 Task: Create a task  Add support for real-time multiplayer gaming , assign it to team member softage.9@softage.net in the project Wizardry and update the status of the task to  Off Track , set the priority of the task to Medium.
Action: Mouse moved to (41, 333)
Screenshot: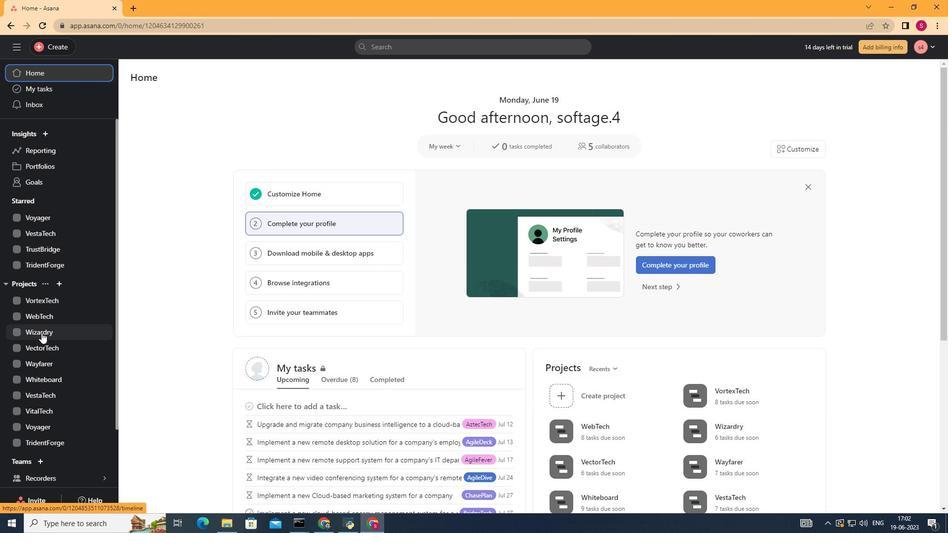 
Action: Mouse pressed left at (41, 333)
Screenshot: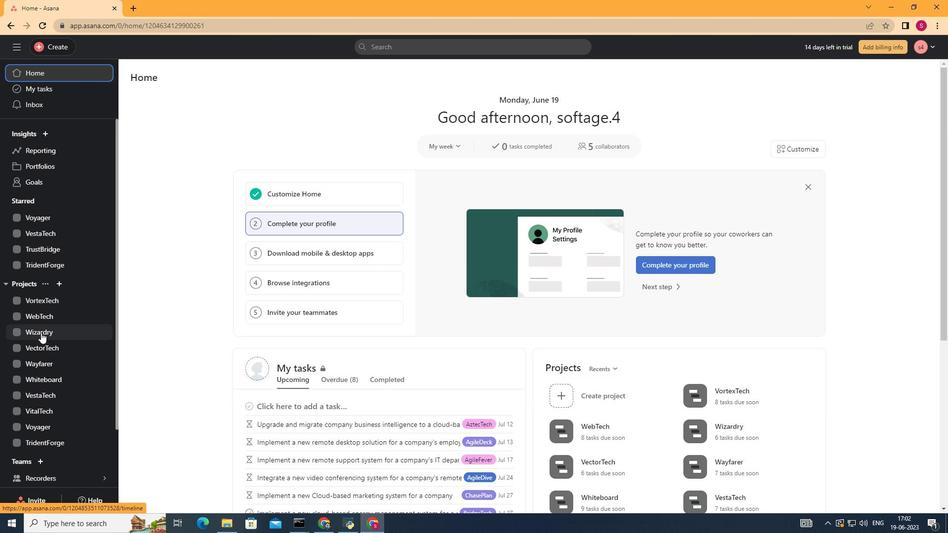 
Action: Mouse moved to (145, 122)
Screenshot: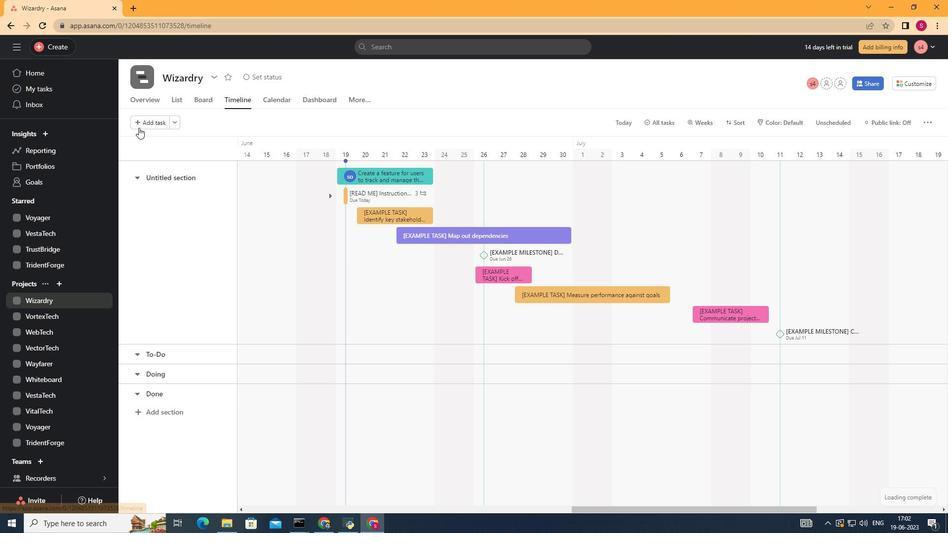 
Action: Mouse pressed left at (145, 122)
Screenshot: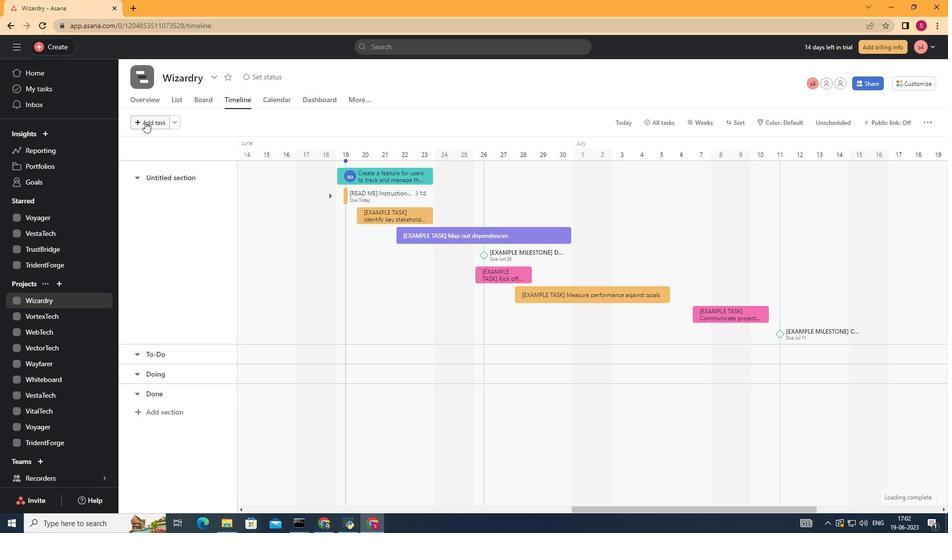 
Action: Mouse moved to (367, 178)
Screenshot: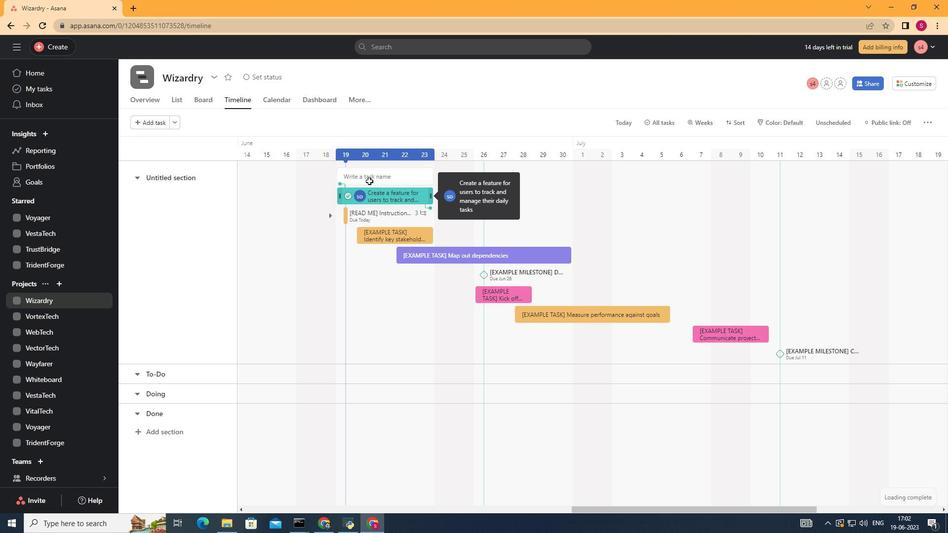 
Action: Mouse pressed left at (367, 178)
Screenshot: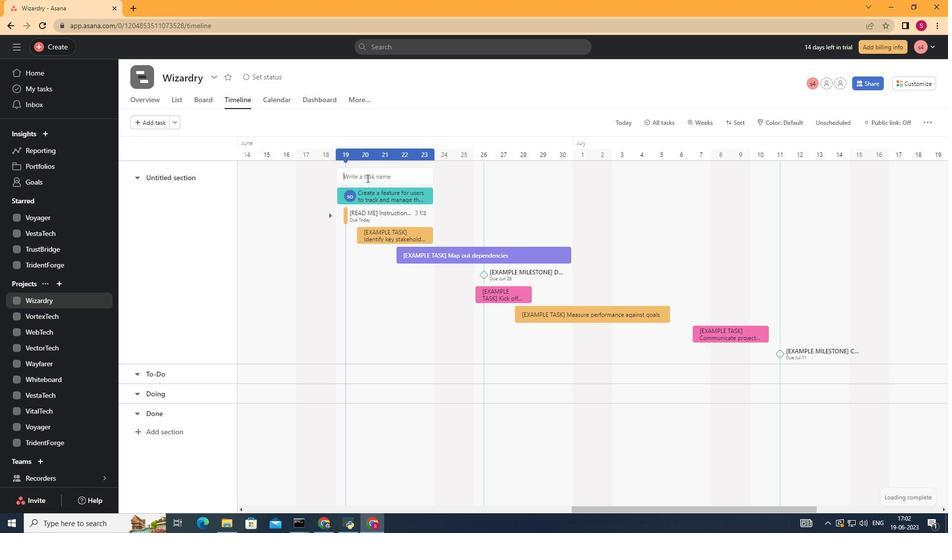 
Action: Key pressed <Key.shift>Add<Key.space>support<Key.space>for<Key.space>reak<Key.backspace>l-time<Key.space>multiplayer<Key.space>gaming<Key.enter>
Screenshot: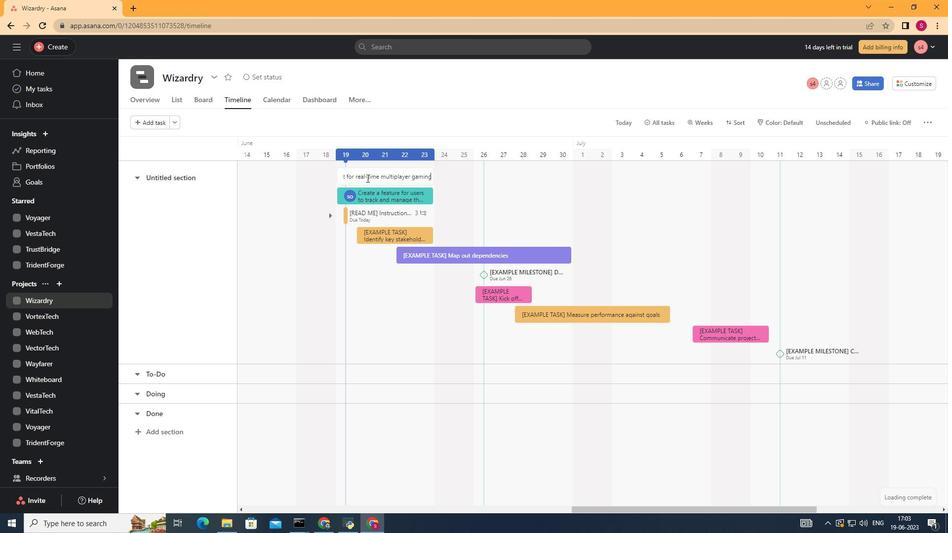 
Action: Mouse moved to (371, 176)
Screenshot: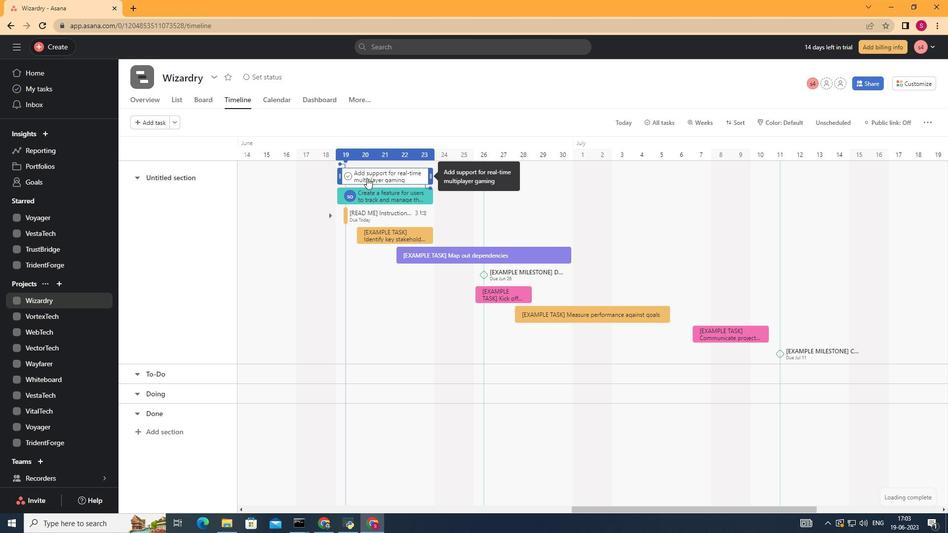 
Action: Mouse pressed left at (371, 176)
Screenshot: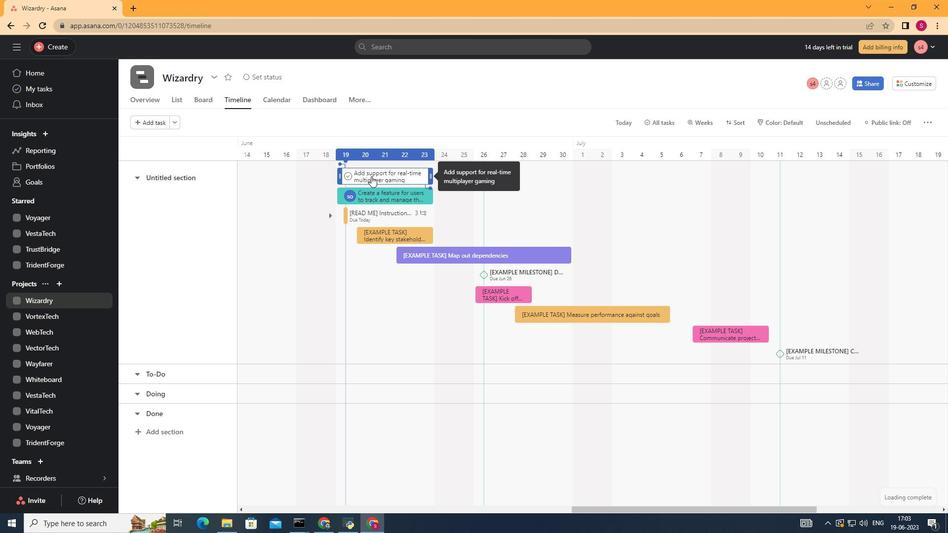 
Action: Mouse moved to (690, 176)
Screenshot: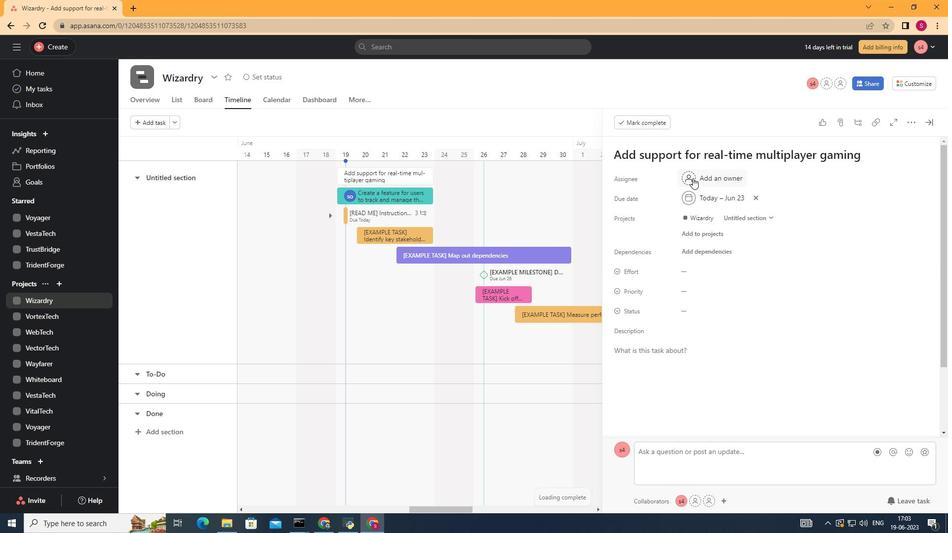 
Action: Mouse pressed left at (690, 176)
Screenshot: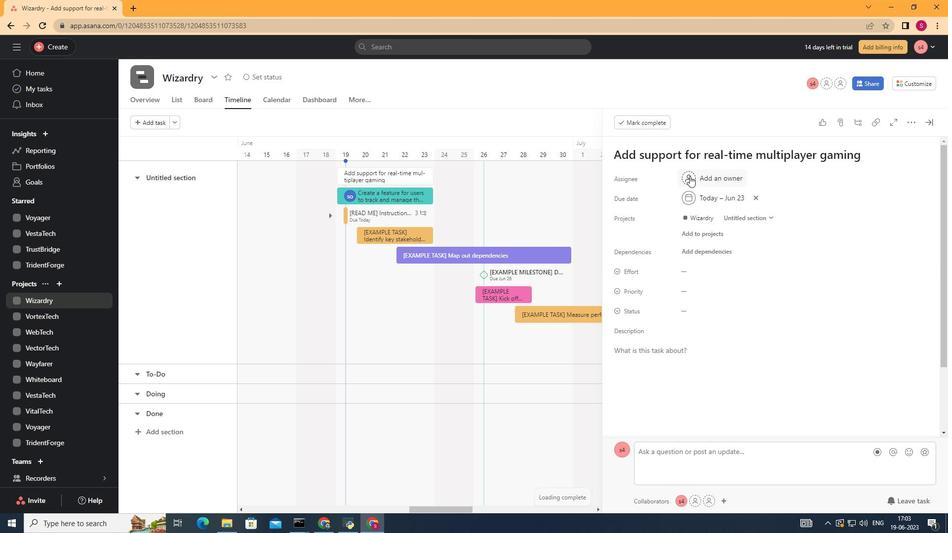 
Action: Mouse moved to (710, 178)
Screenshot: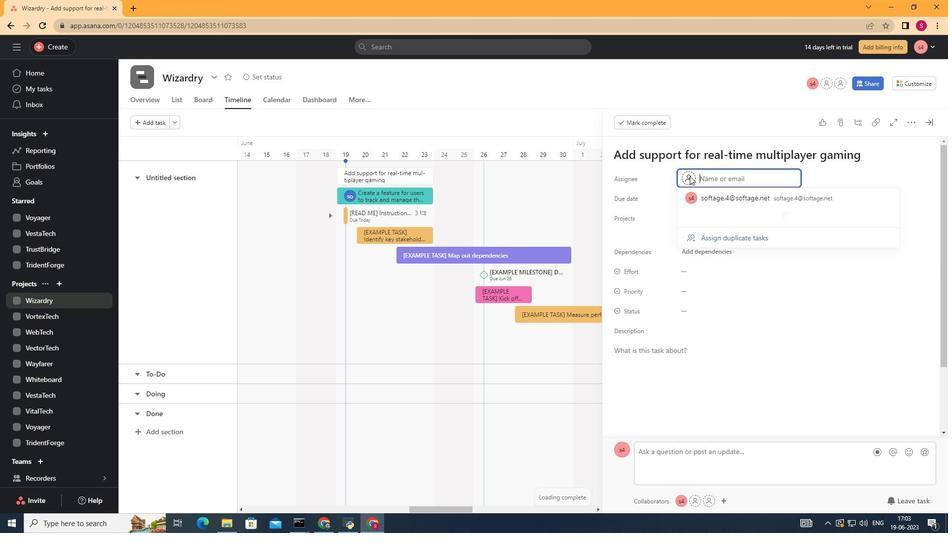 
Action: Key pressed softage.9<Key.shift>@softage.net<Key.enter>
Screenshot: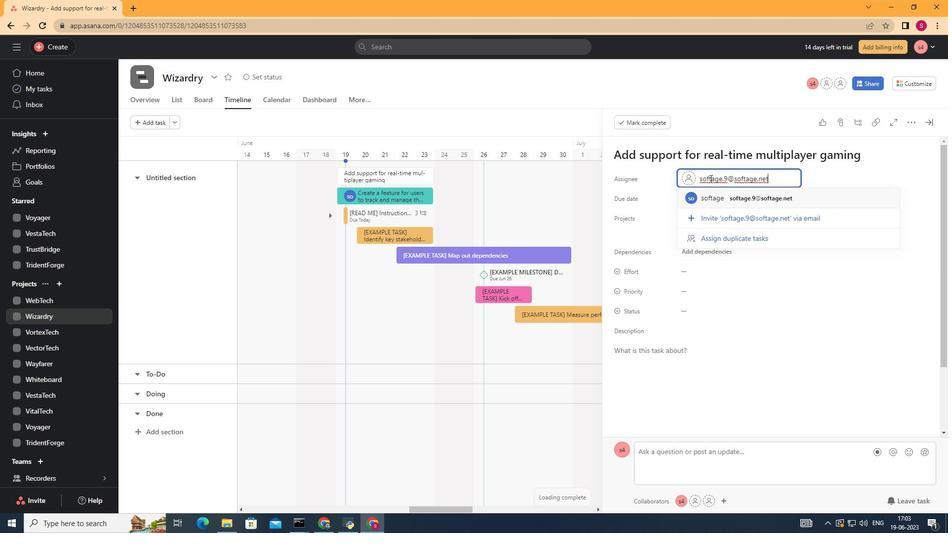 
Action: Mouse moved to (733, 315)
Screenshot: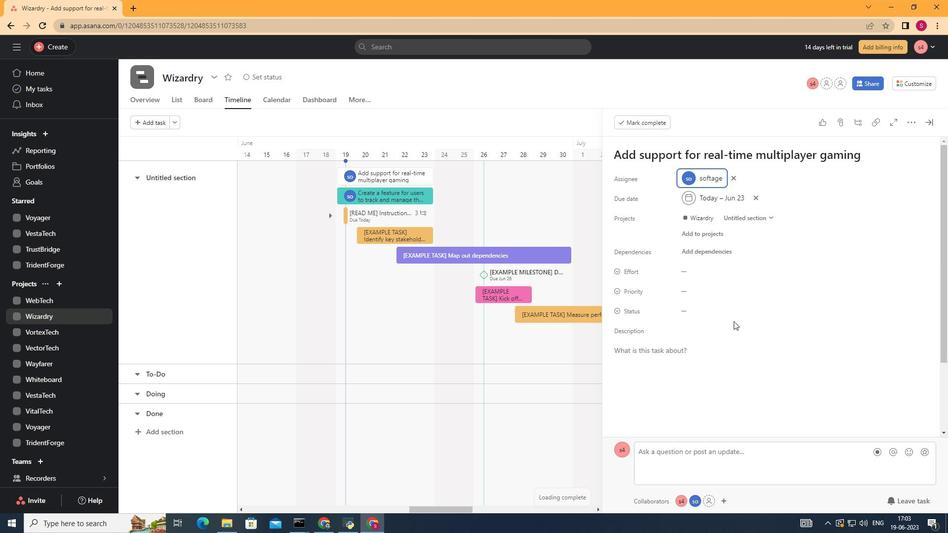 
Action: Mouse pressed left at (733, 315)
Screenshot: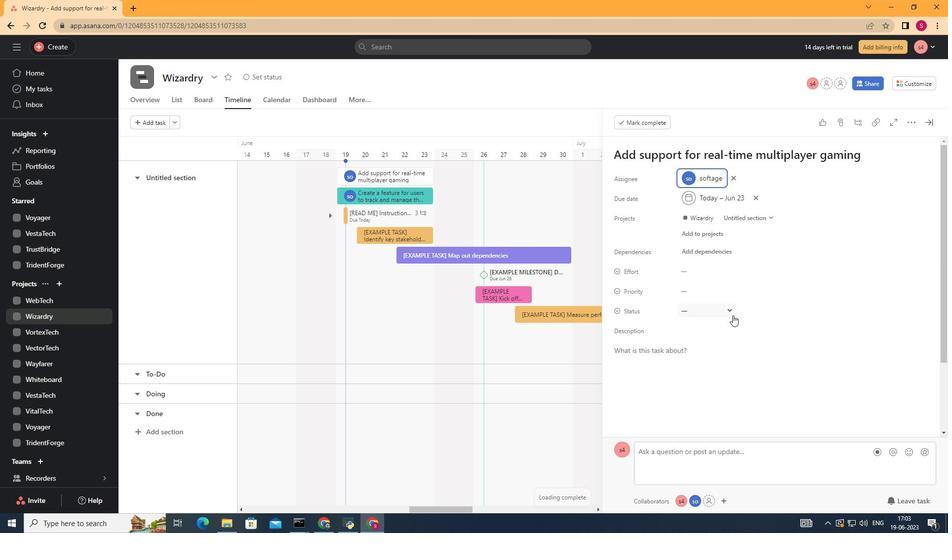 
Action: Mouse moved to (743, 384)
Screenshot: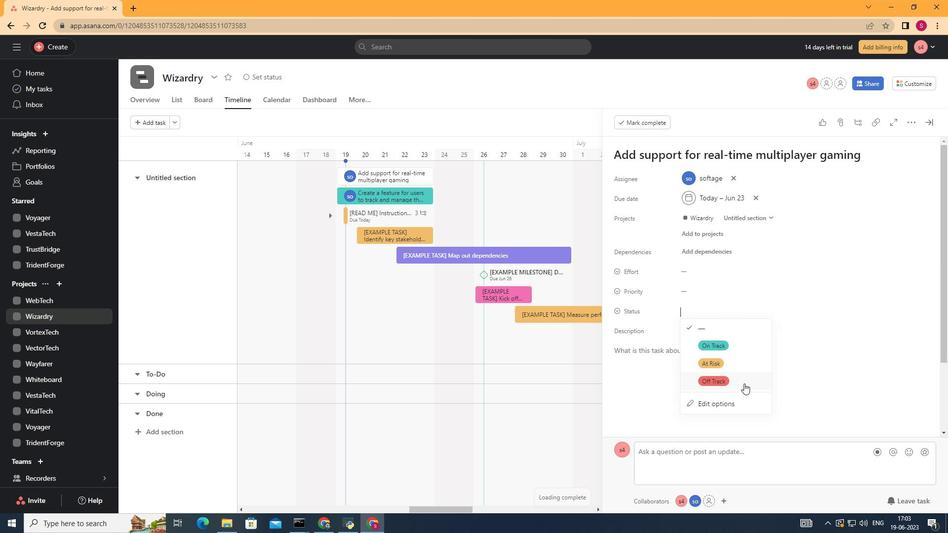 
Action: Mouse pressed left at (743, 384)
Screenshot: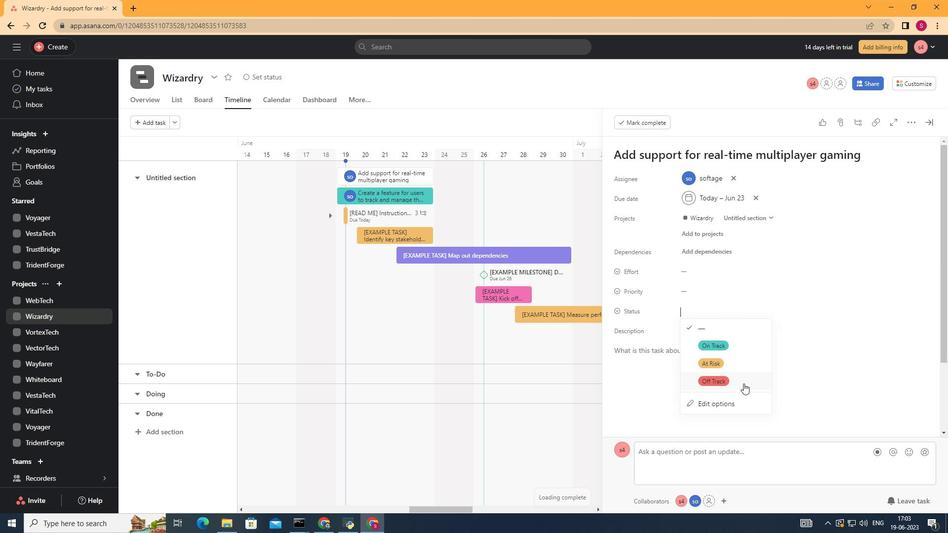 
Action: Mouse moved to (721, 290)
Screenshot: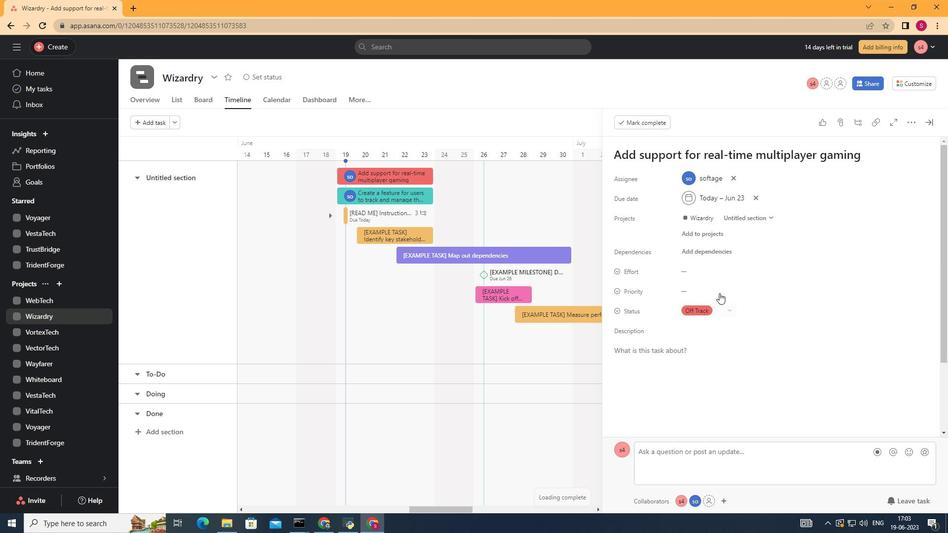 
Action: Mouse pressed left at (721, 290)
Screenshot: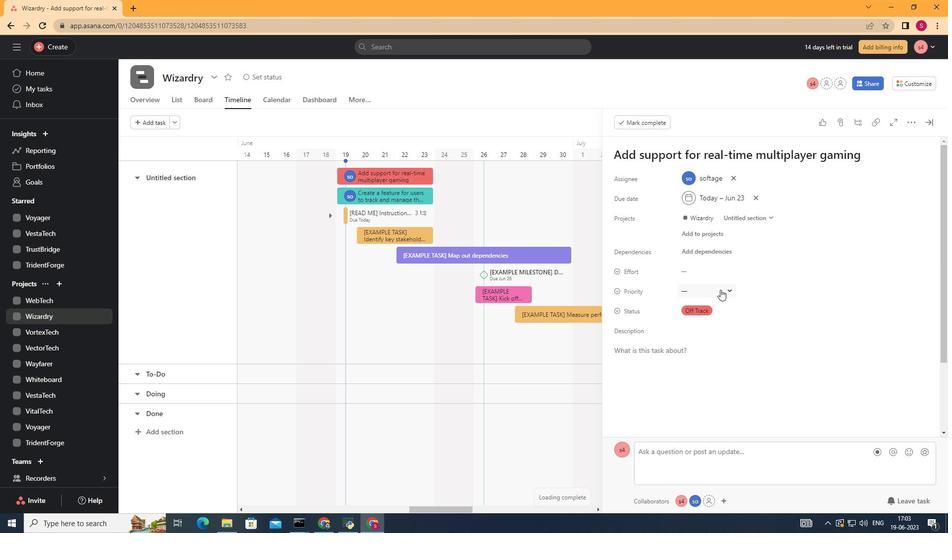 
Action: Mouse moved to (751, 342)
Screenshot: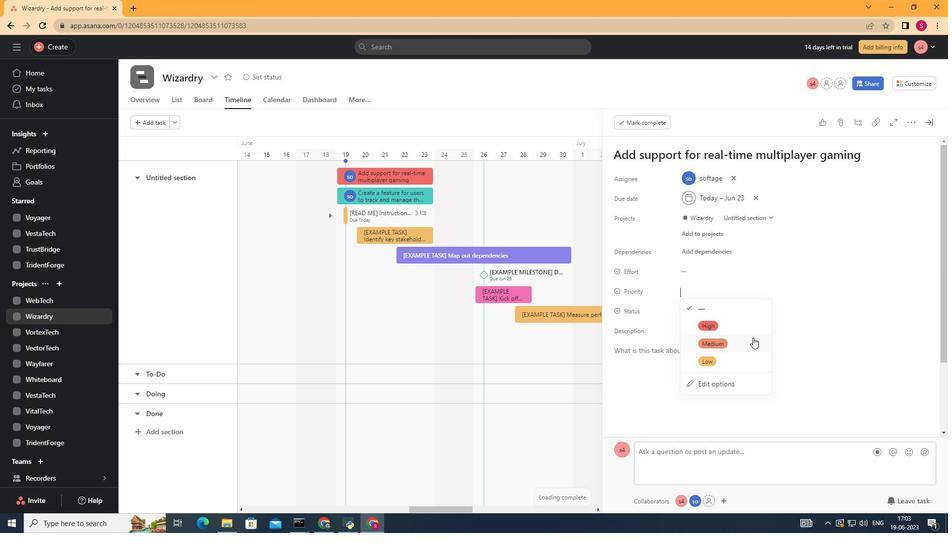 
Action: Mouse pressed left at (751, 342)
Screenshot: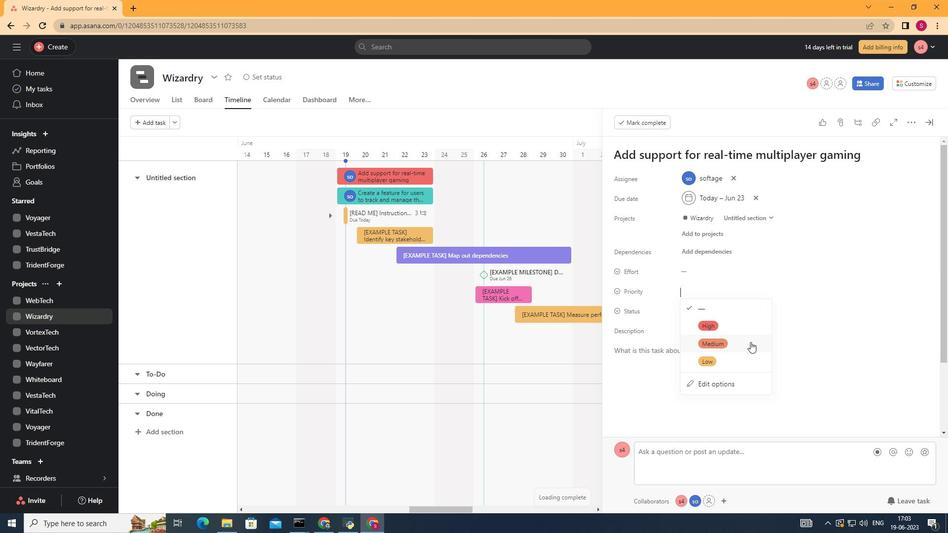 
Action: Mouse moved to (753, 341)
Screenshot: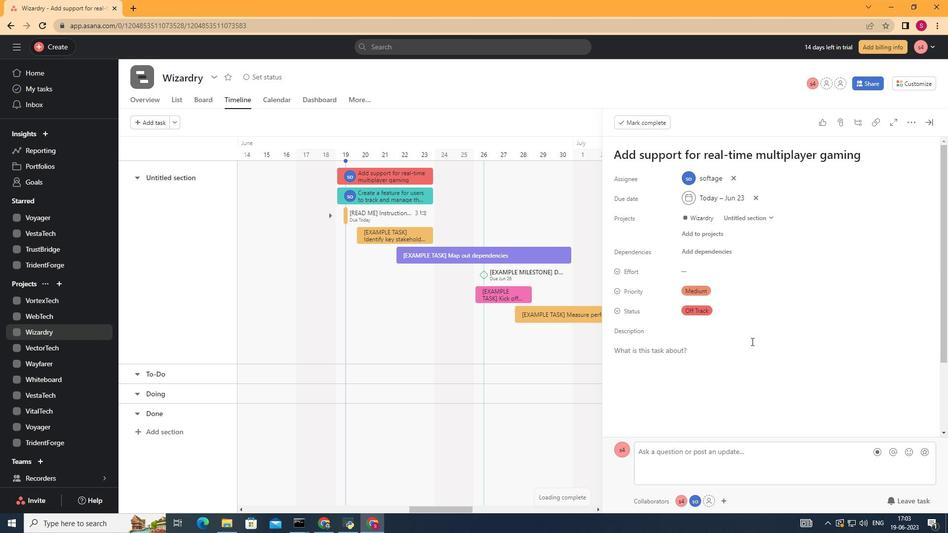 
